 Task: Create in the project AgileEngine in Backlog an issue 'Create a new online platform for online language courses with advanced speech recognition and interactive conversation features', assign it to team member softage.1@softage.net and change the status to IN PROGRESS. Create in the project AgileEngine in Backlog an issue 'Implement a new cloud-based inventory management system for a company with advanced inventory tracking and restocking features', assign it to team member softage.2@softage.net and change the status to IN PROGRESS
Action: Mouse moved to (230, 356)
Screenshot: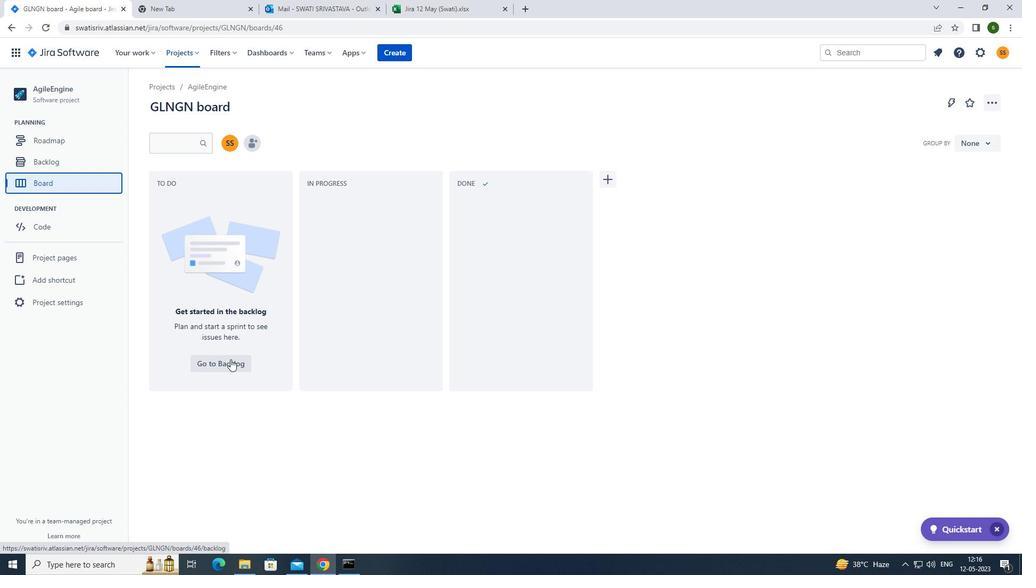 
Action: Mouse pressed left at (230, 356)
Screenshot: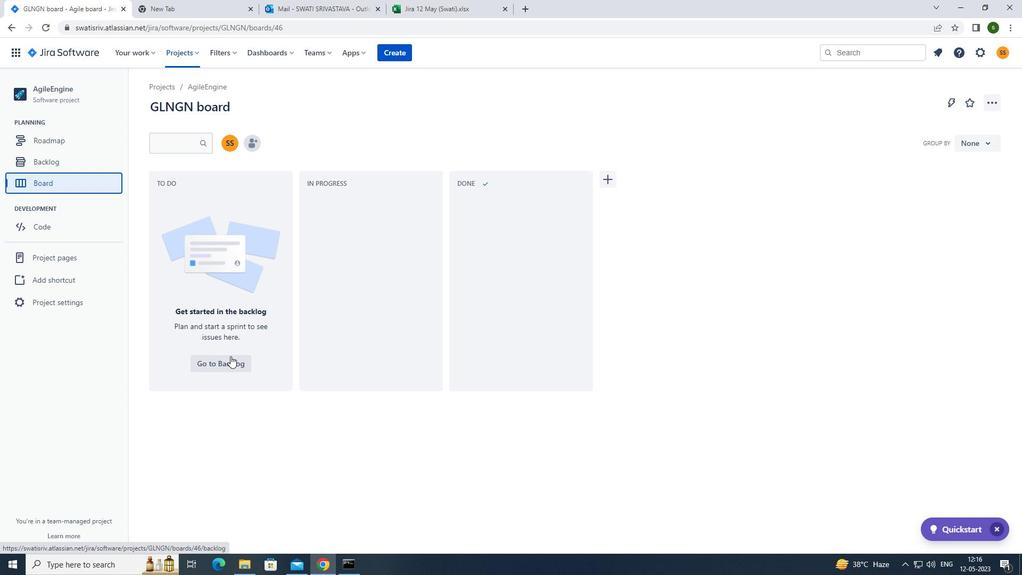 
Action: Mouse moved to (251, 217)
Screenshot: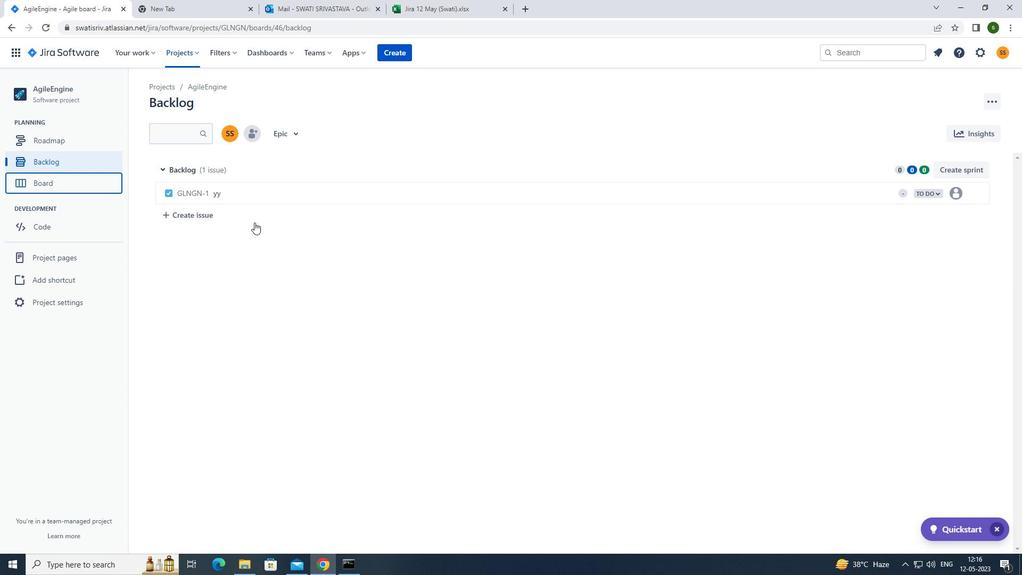 
Action: Mouse pressed left at (251, 217)
Screenshot: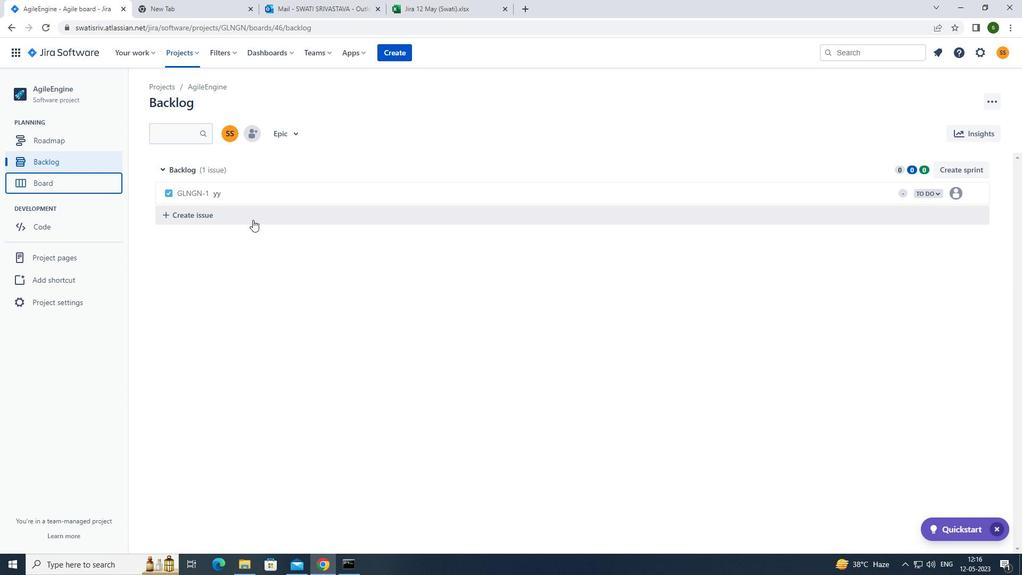 
Action: Mouse moved to (278, 215)
Screenshot: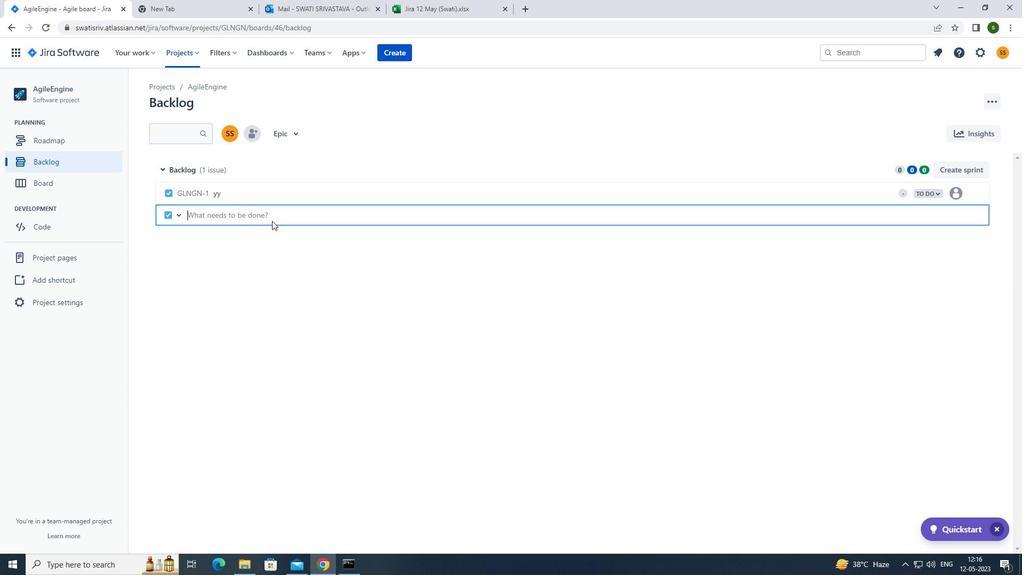 
Action: Mouse pressed left at (278, 215)
Screenshot: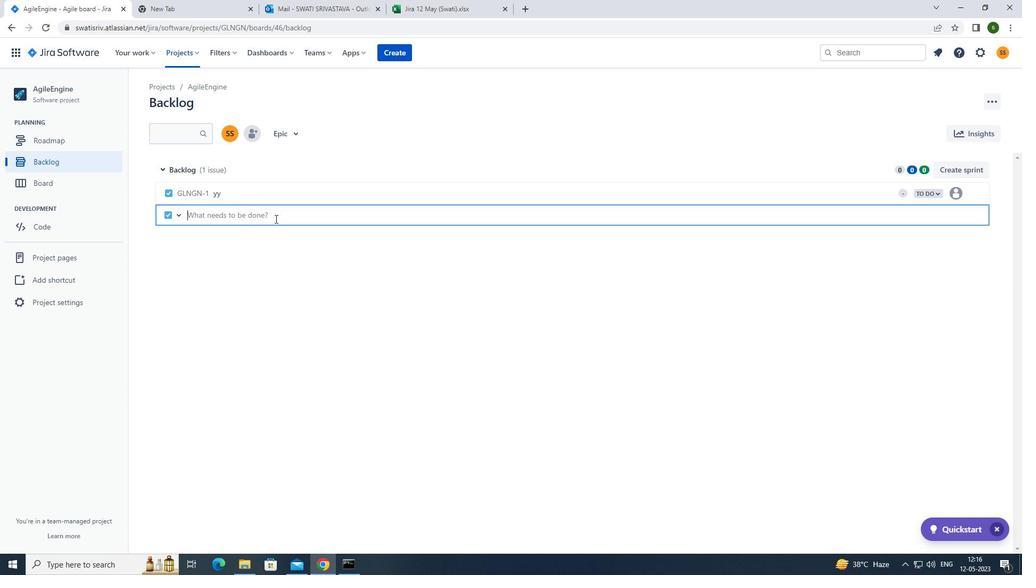 
Action: Mouse moved to (278, 215)
Screenshot: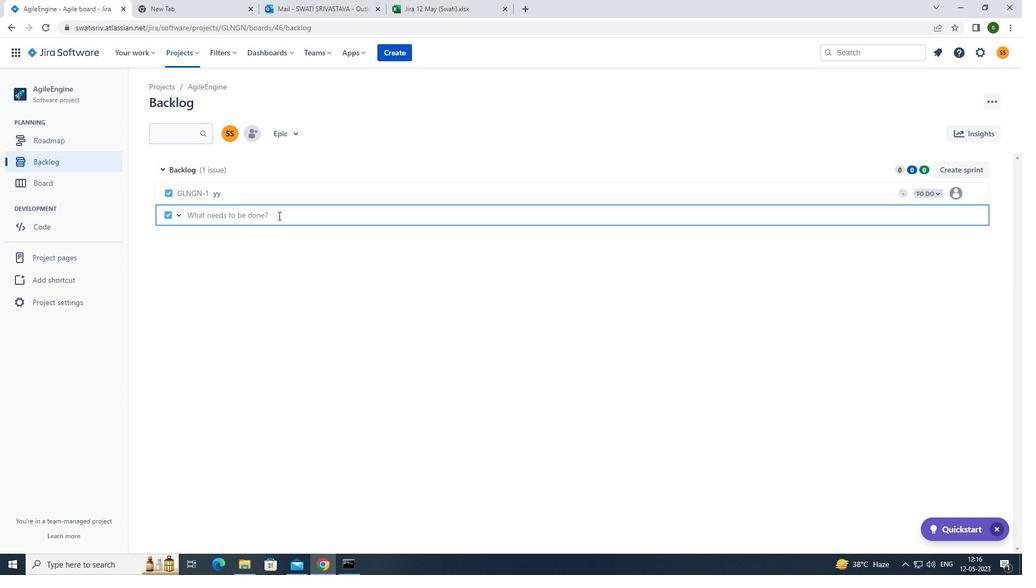 
Action: Key pressed <Key.caps_lock>c<Key.caps_lock>reate<Key.space>a<Key.space>new<Key.space>online<Key.space>platform<Key.space>for<Key.space>online<Key.space>language<Key.space>courses<Key.space>with<Key.space>advanced<Key.space>speech<Key.space>recognition<Key.space>and<Key.space>iteractive<Key.space>conversation<Key.space>features<Key.enter>
Screenshot: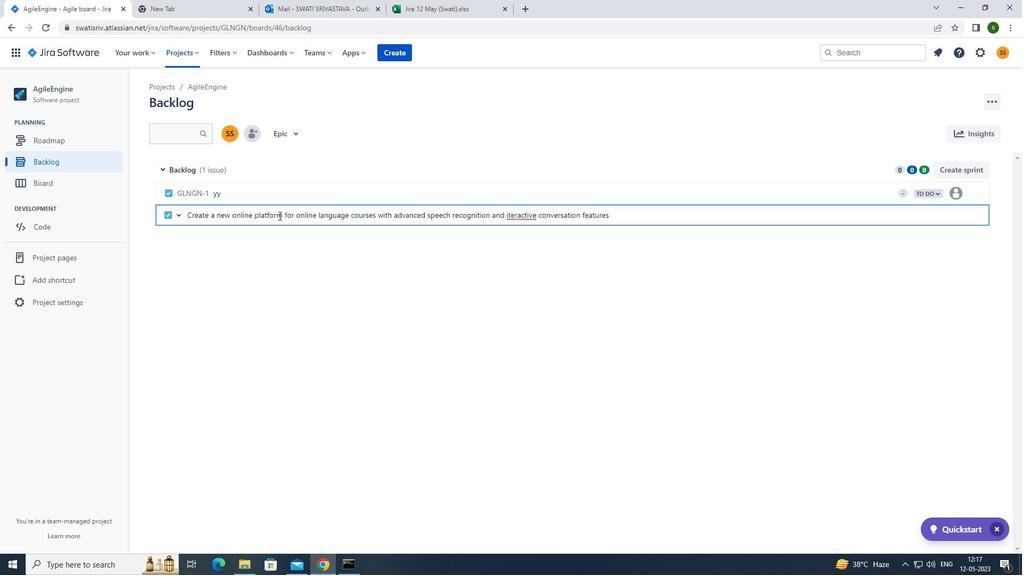 
Action: Mouse moved to (953, 214)
Screenshot: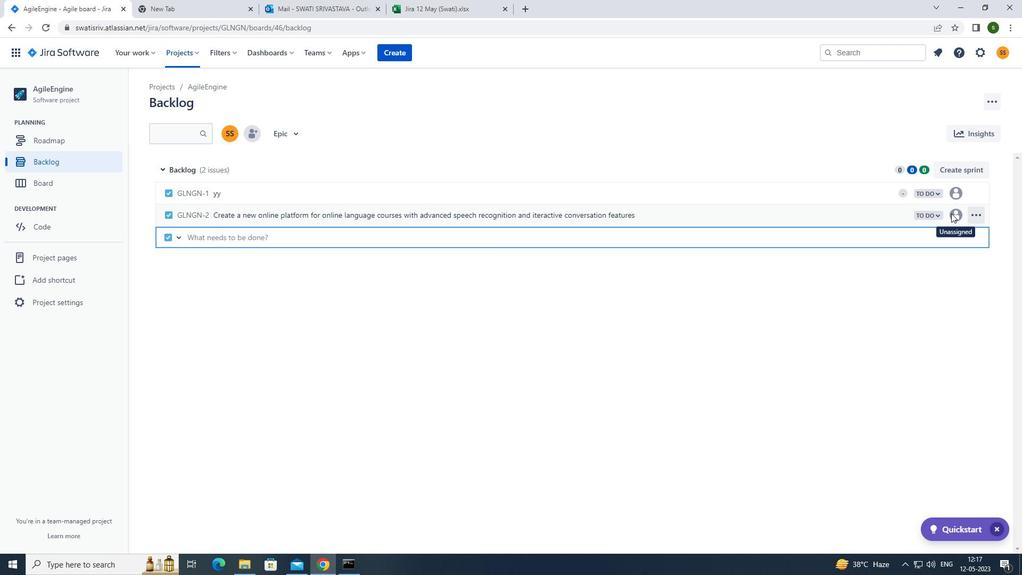 
Action: Mouse pressed left at (953, 214)
Screenshot: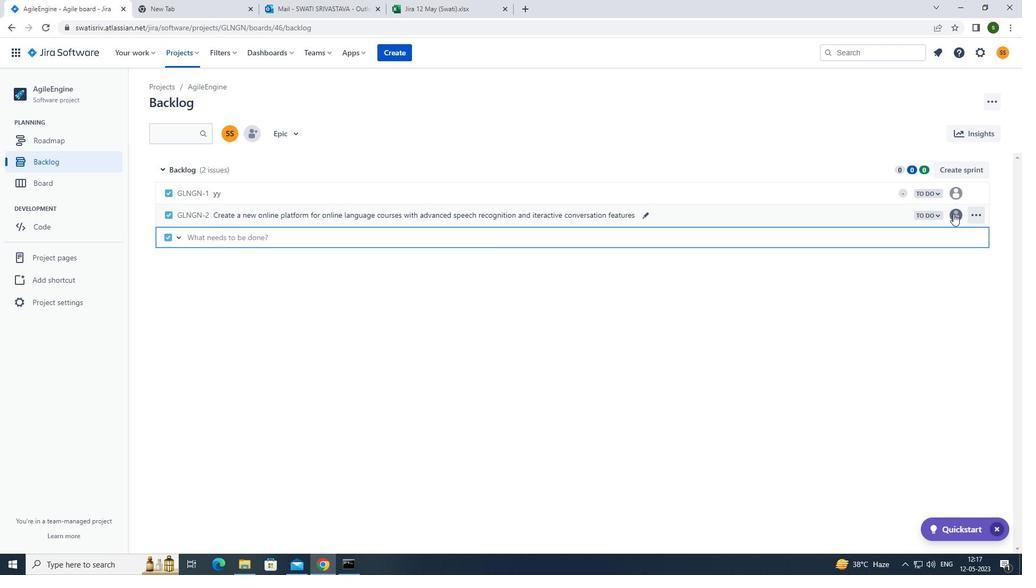 
Action: Mouse moved to (844, 330)
Screenshot: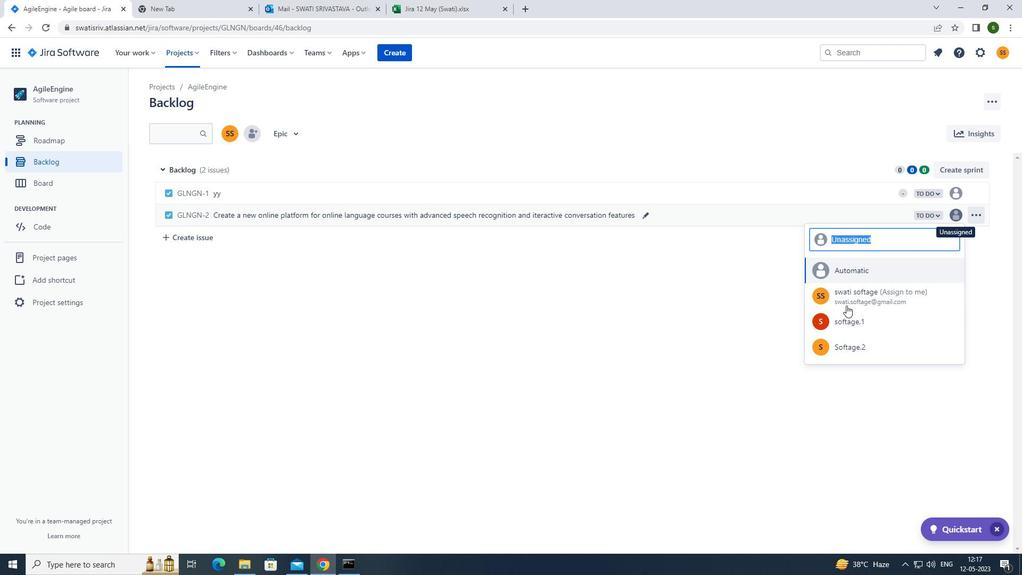 
Action: Mouse pressed left at (844, 330)
Screenshot: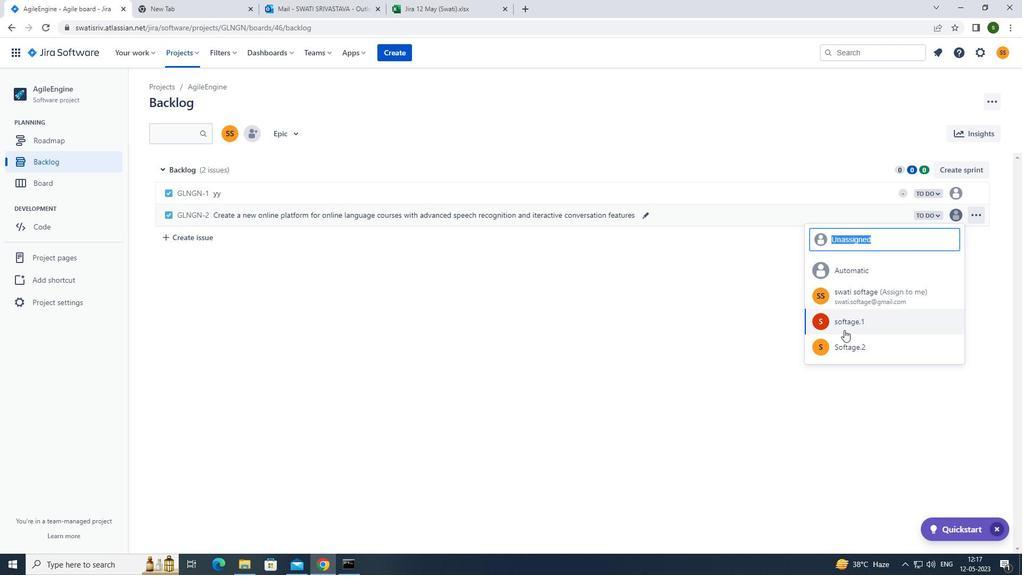 
Action: Mouse moved to (930, 214)
Screenshot: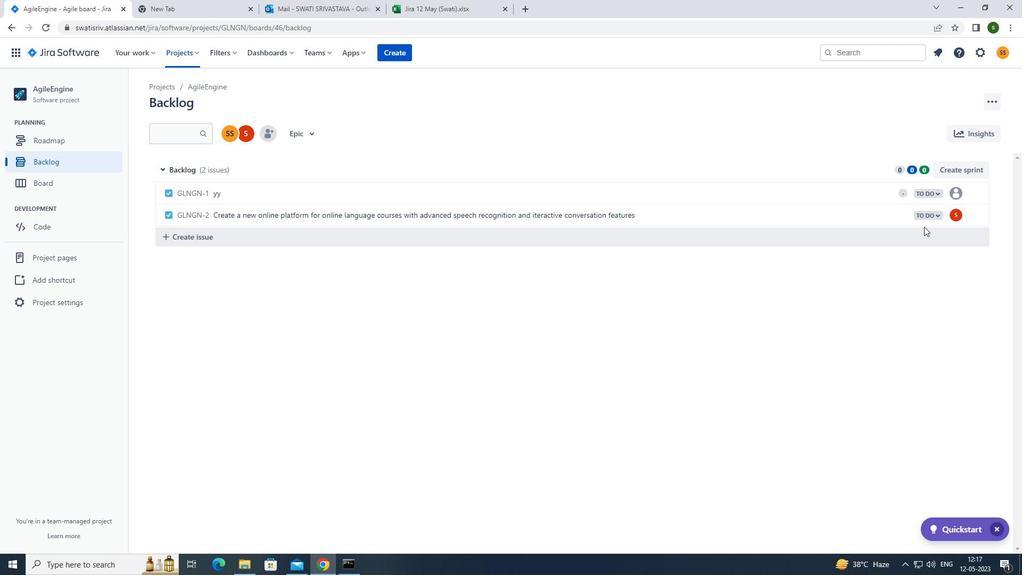 
Action: Mouse pressed left at (930, 214)
Screenshot: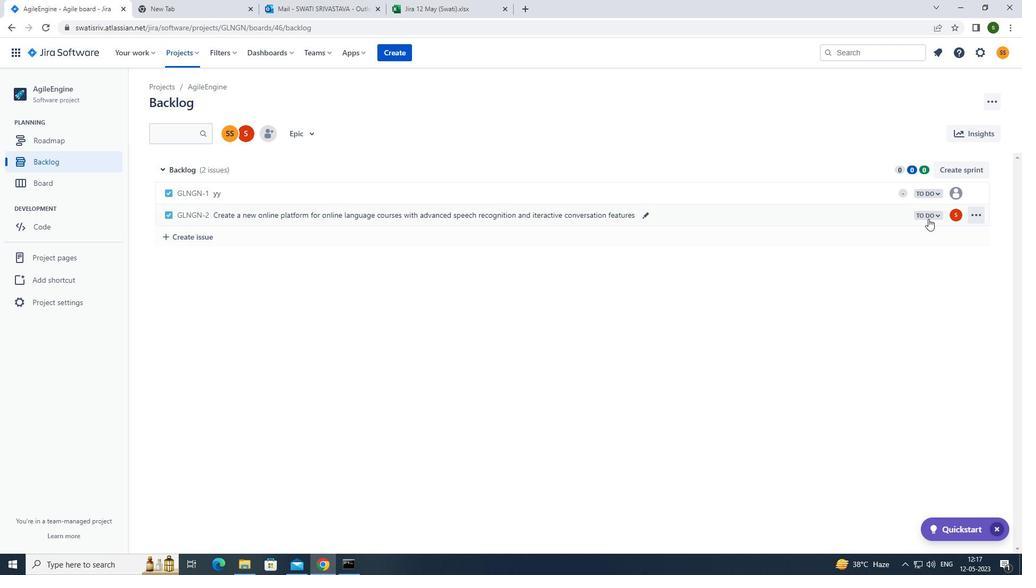 
Action: Mouse moved to (886, 233)
Screenshot: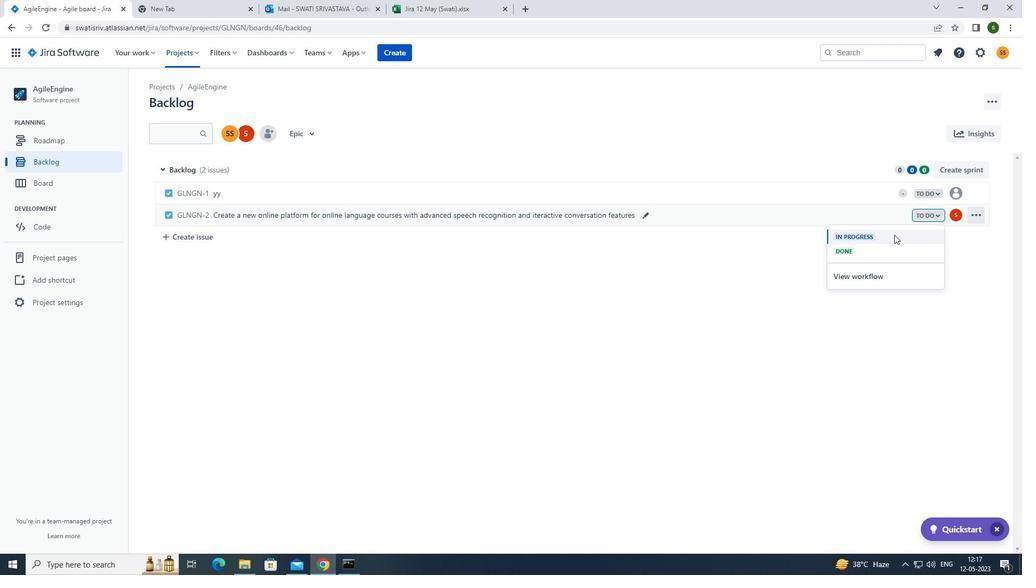 
Action: Mouse pressed left at (886, 233)
Screenshot: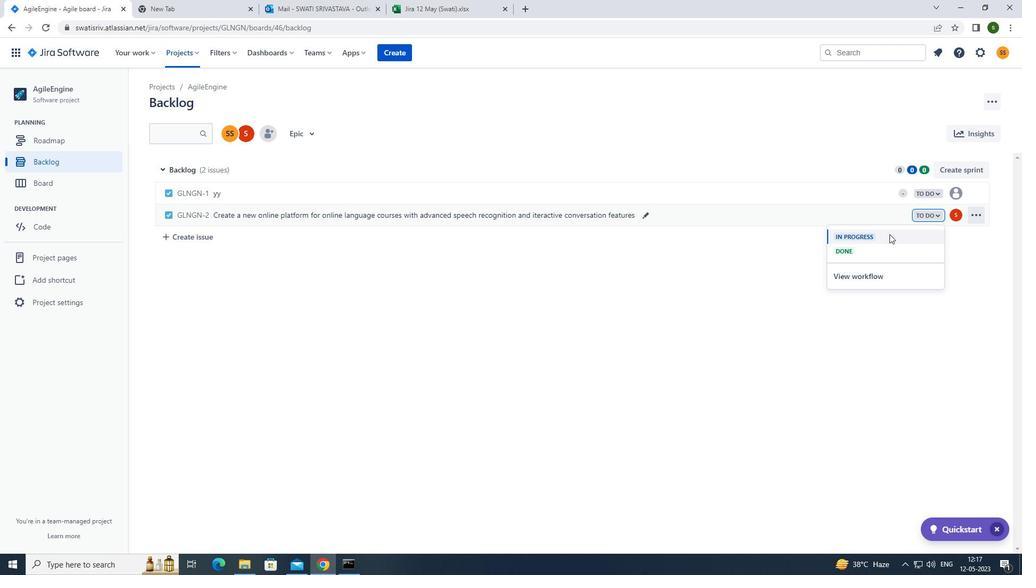 
Action: Mouse moved to (294, 237)
Screenshot: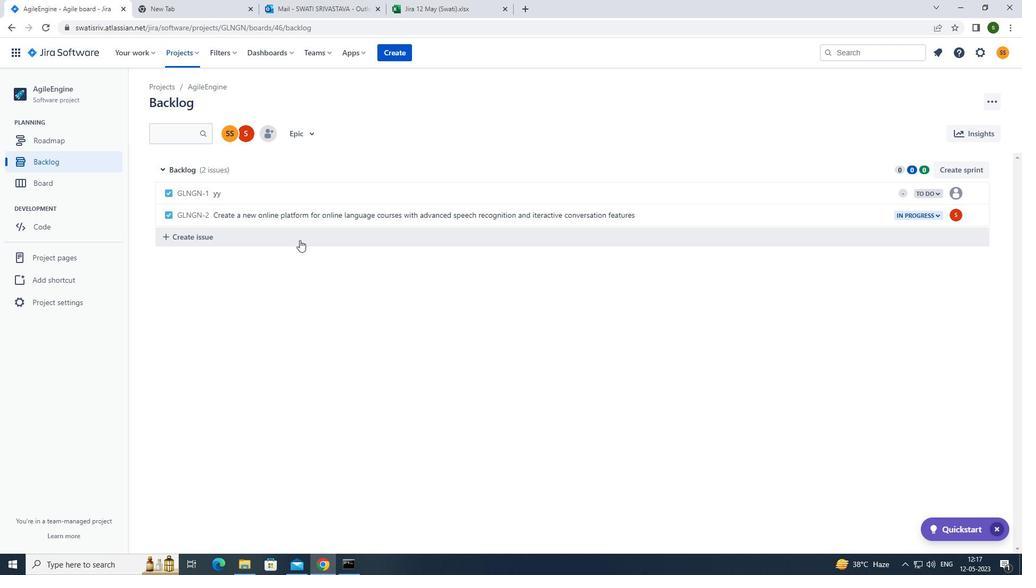 
Action: Mouse pressed left at (294, 237)
Screenshot: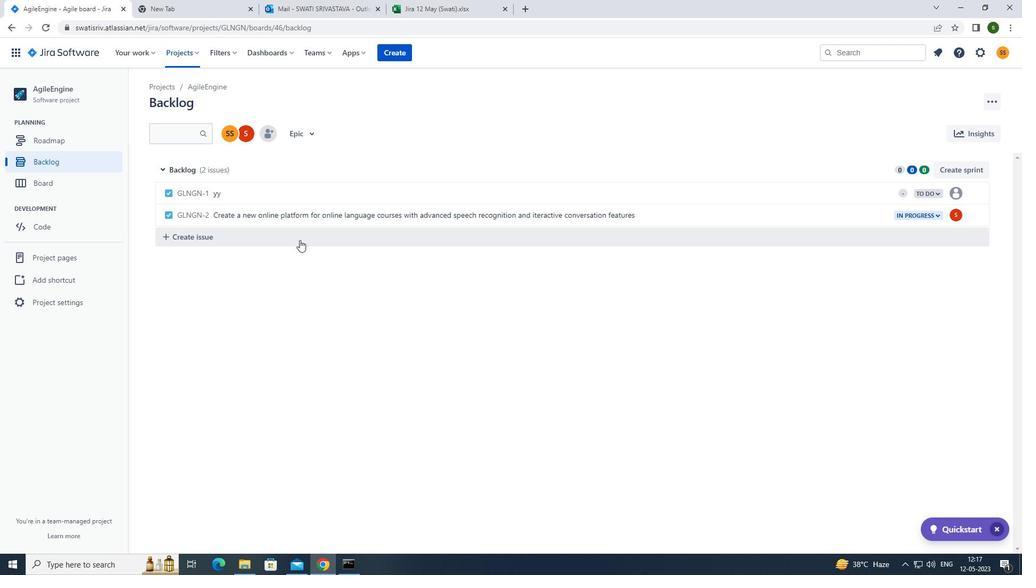 
Action: Mouse moved to (341, 236)
Screenshot: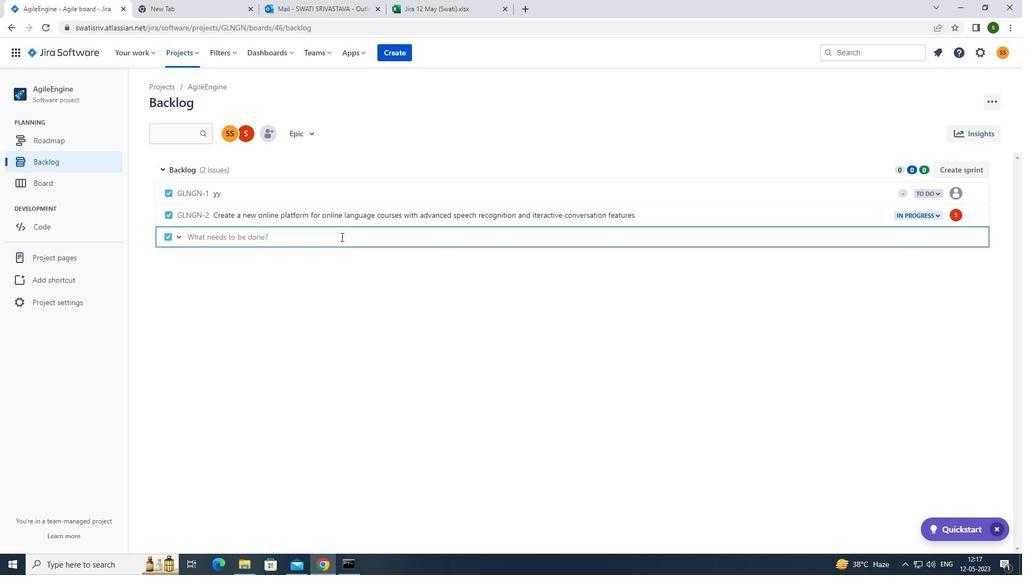 
Action: Key pressed <Key.caps_lock>i<Key.caps_lock>mplement<Key.space>a<Key.space>new<Key.space>cloud-based<Key.space>inventory<Key.space>management<Key.space>system<Key.space>for<Key.space>a<Key.space>company<Key.space>with<Key.space>advanced<Key.space>inventory<Key.space>tracking<Key.space>and<Key.space>restocking<Key.space>features<Key.enter>
Screenshot: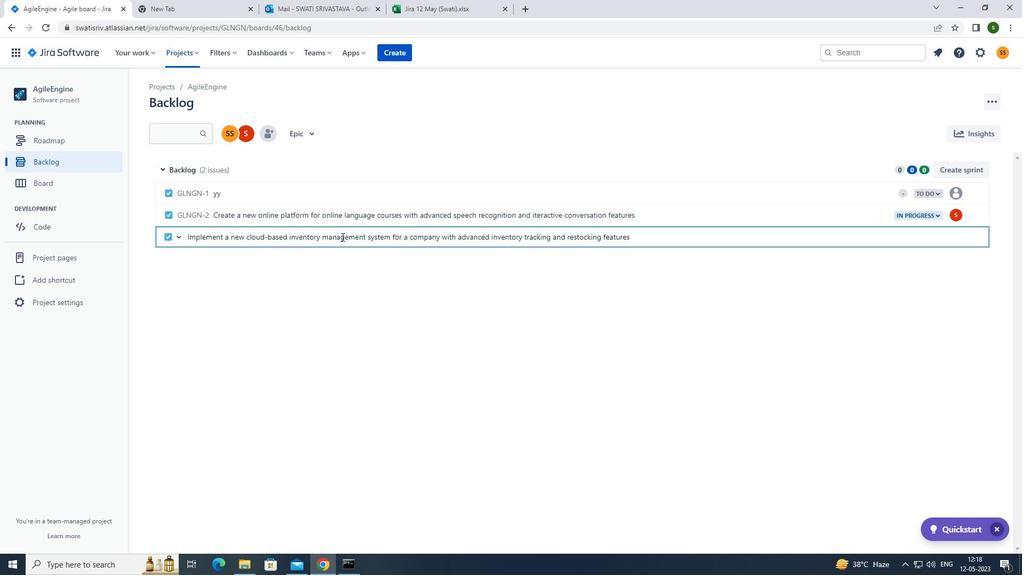 
Action: Mouse moved to (954, 239)
Screenshot: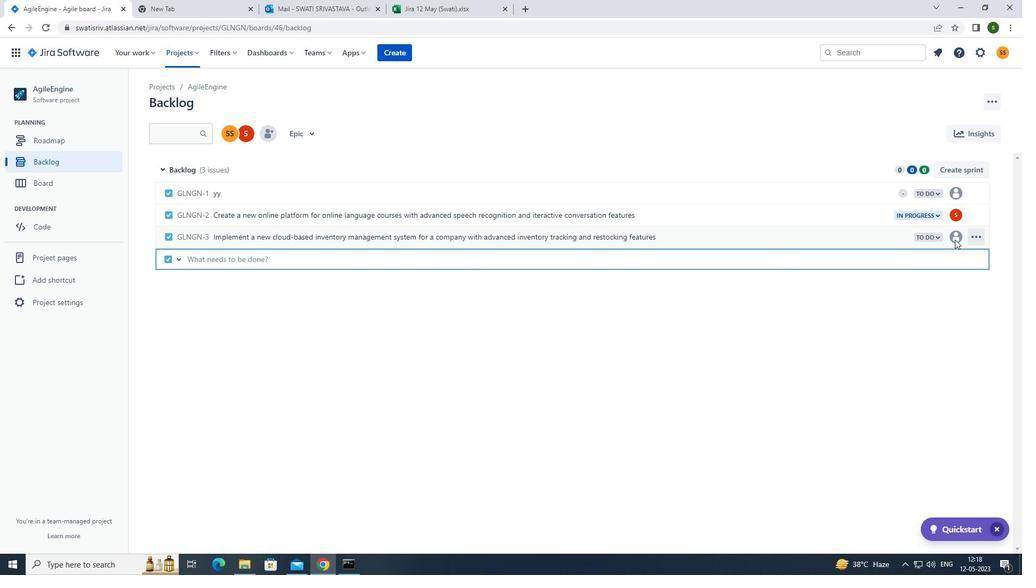
Action: Mouse pressed left at (954, 239)
Screenshot: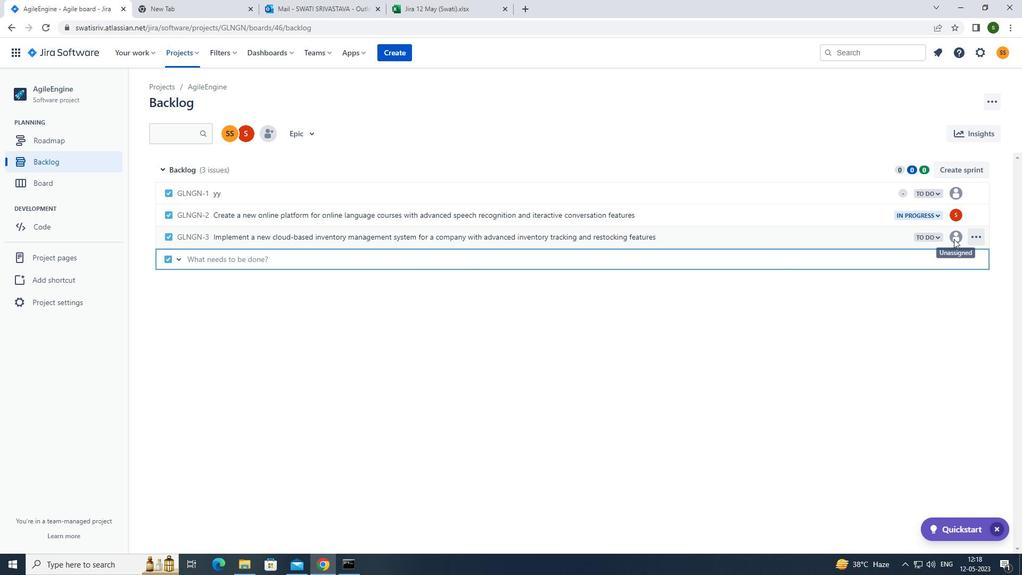 
Action: Mouse moved to (879, 366)
Screenshot: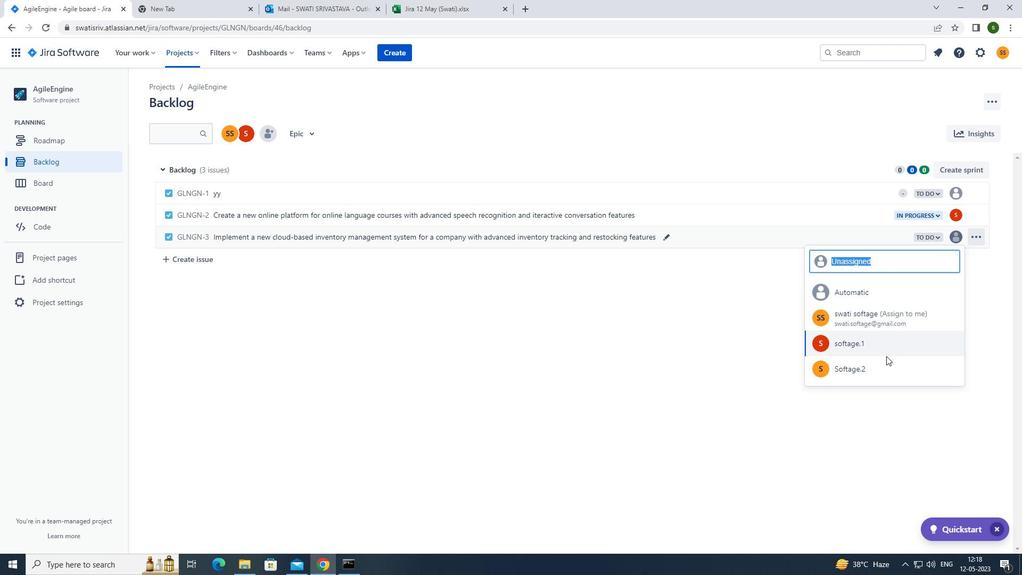 
Action: Mouse pressed left at (879, 366)
Screenshot: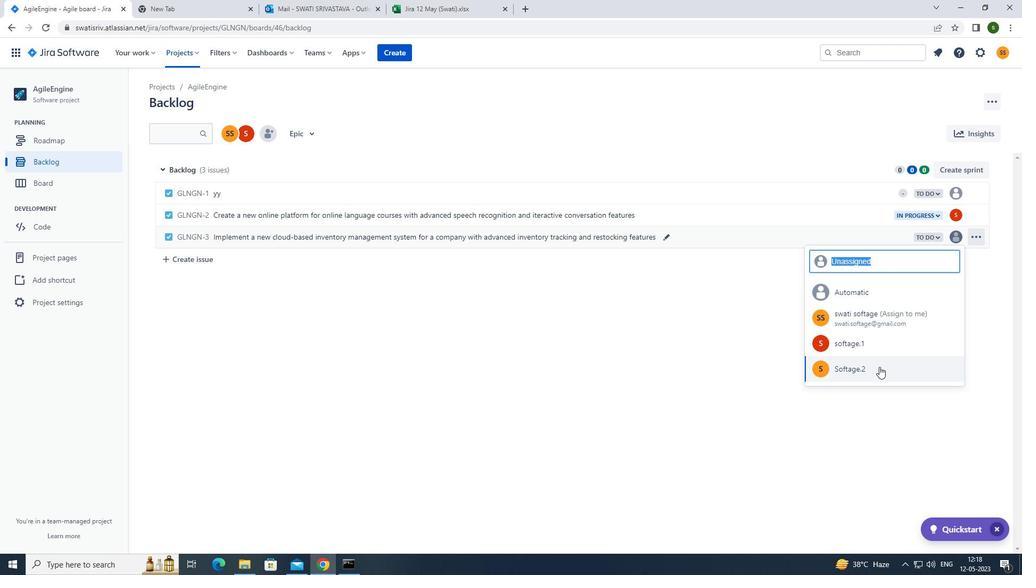 
Action: Mouse moved to (935, 232)
Screenshot: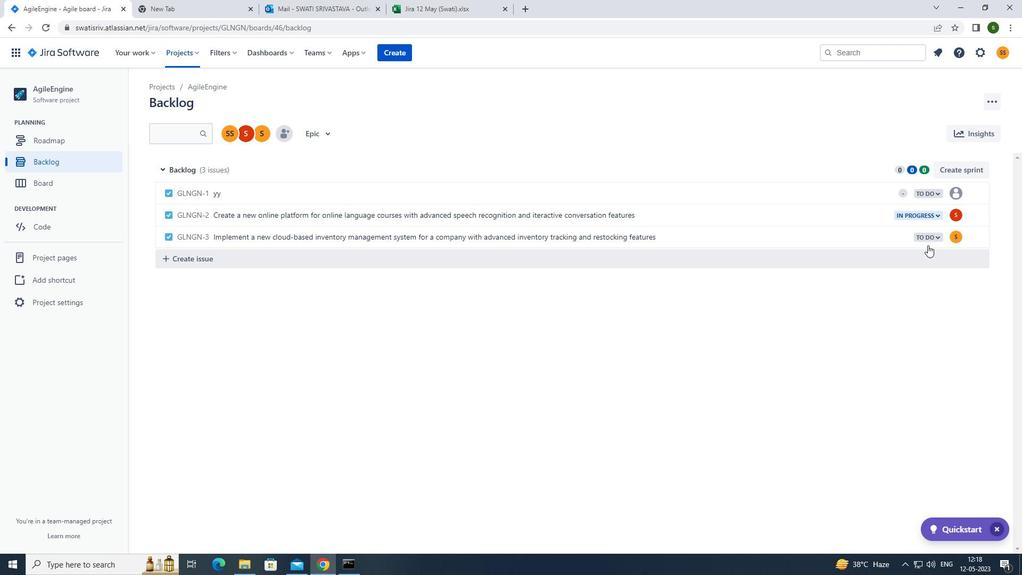 
Action: Mouse pressed left at (935, 232)
Screenshot: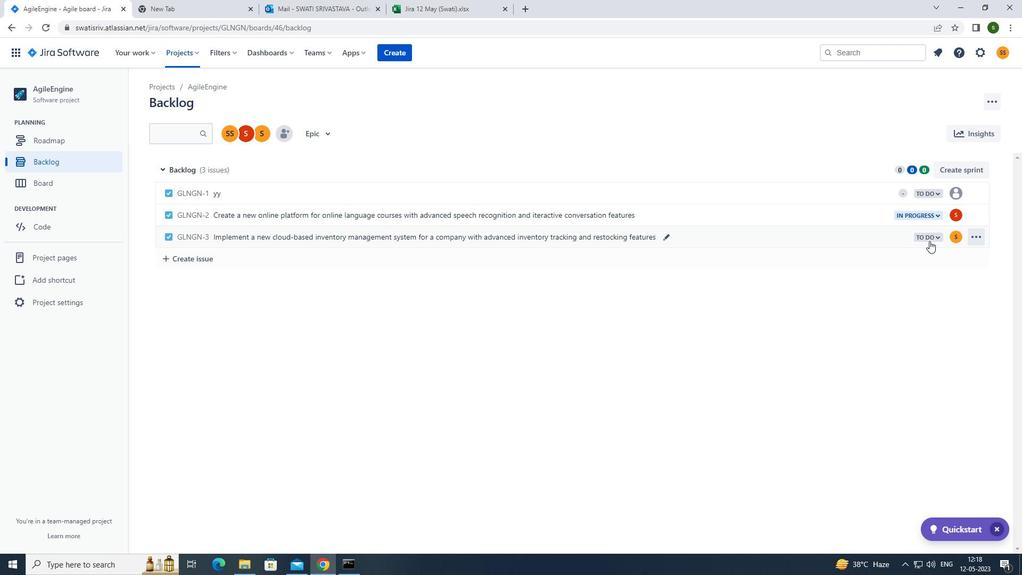 
Action: Mouse moved to (877, 257)
Screenshot: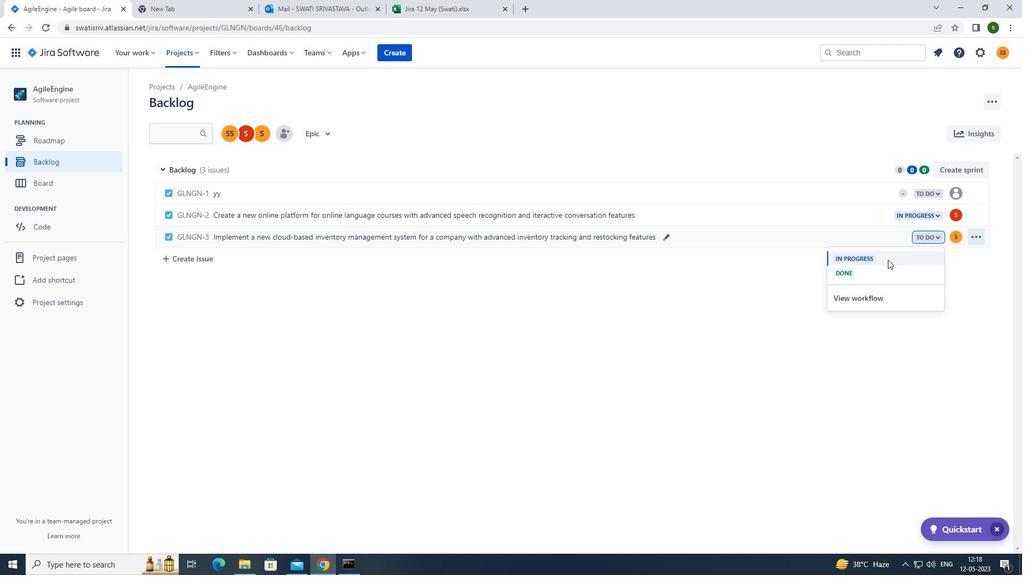 
Action: Mouse pressed left at (877, 257)
Screenshot: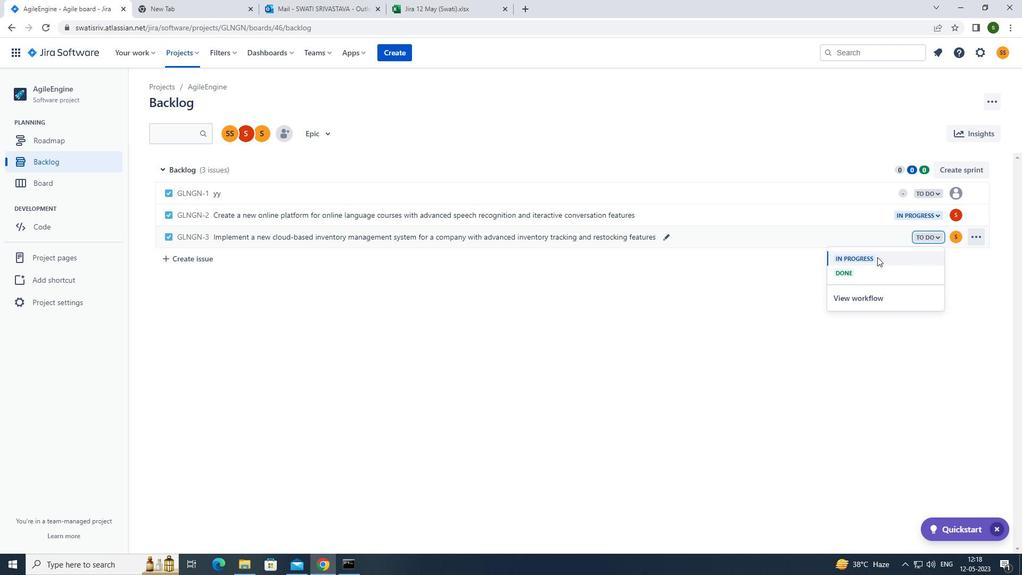 
Action: Mouse moved to (777, 337)
Screenshot: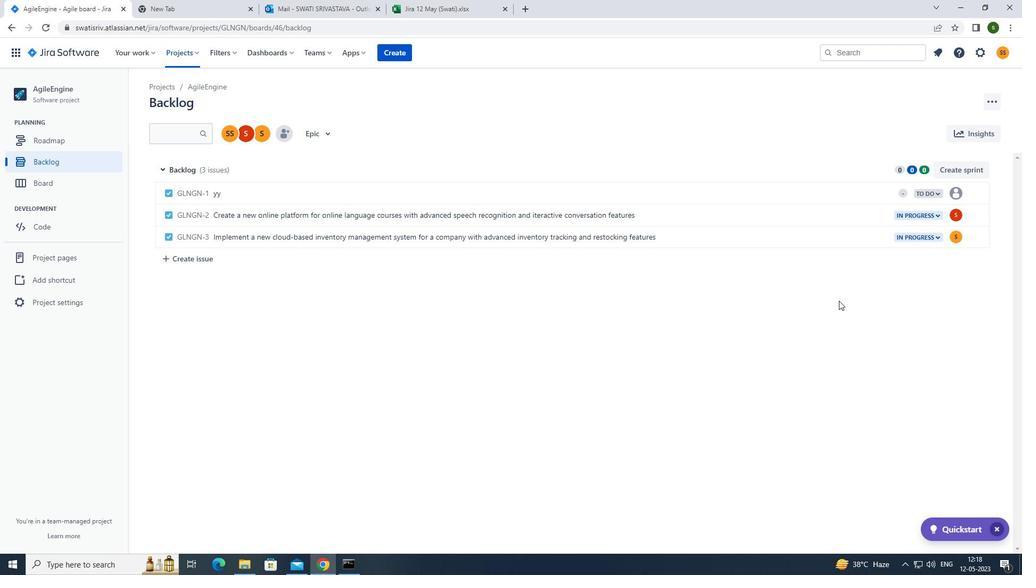 
